 Task: Browse and select the file "key_stats" where vlc reads key-uri and keyfile-location.
Action: Mouse moved to (118, 12)
Screenshot: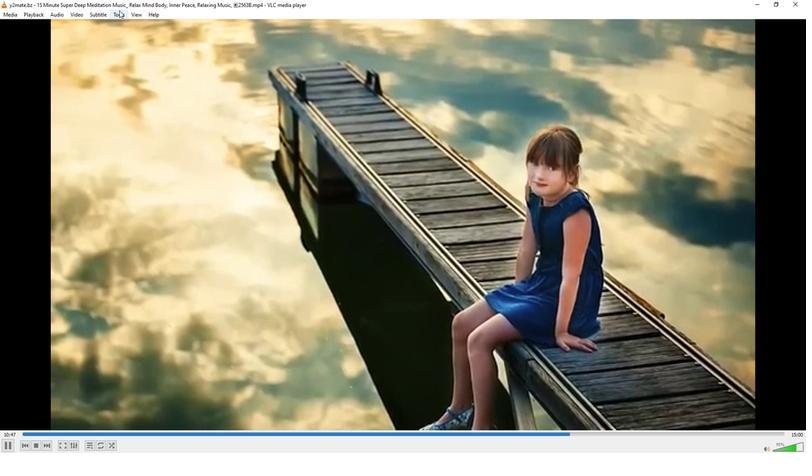 
Action: Mouse pressed left at (118, 12)
Screenshot: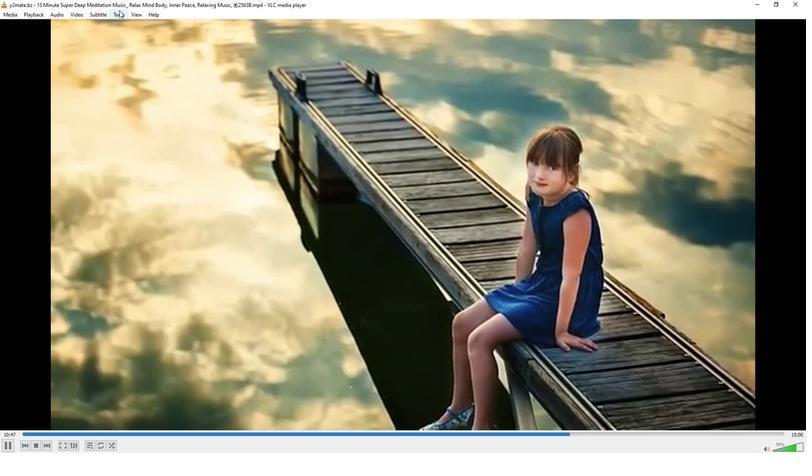 
Action: Mouse moved to (132, 116)
Screenshot: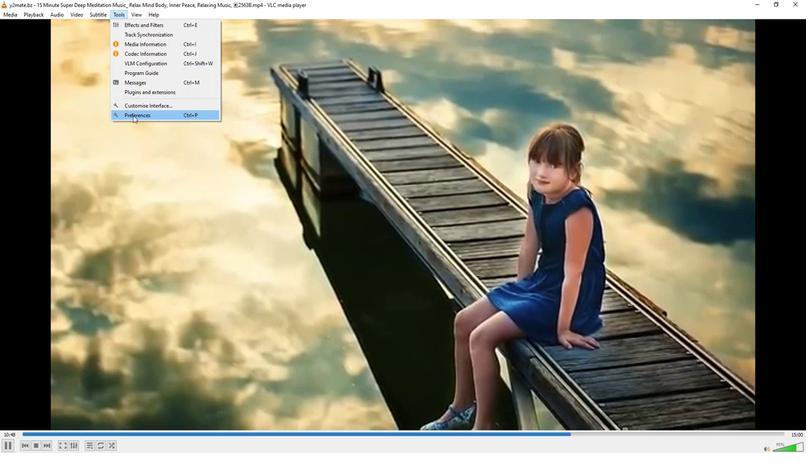 
Action: Mouse pressed left at (132, 116)
Screenshot: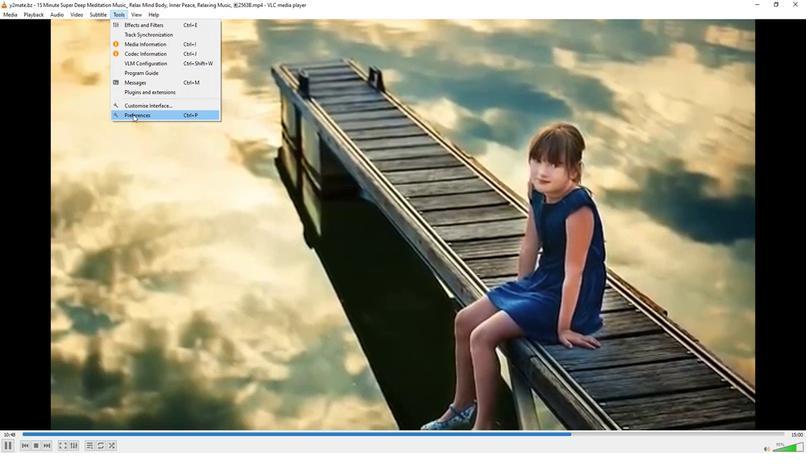 
Action: Mouse moved to (264, 369)
Screenshot: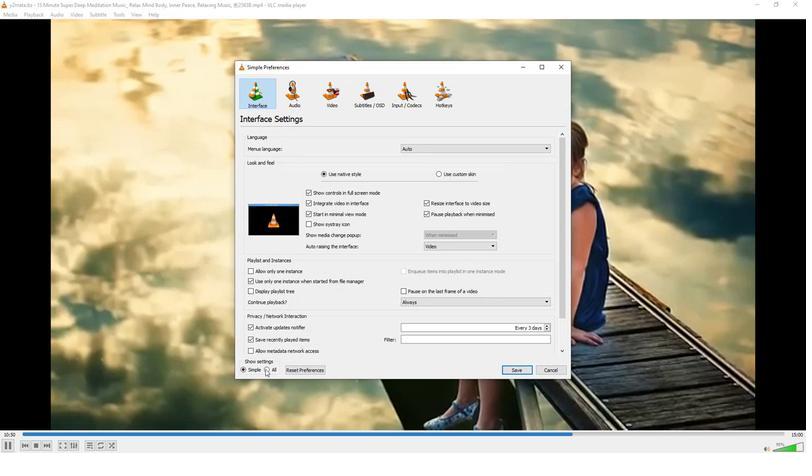 
Action: Mouse pressed left at (264, 369)
Screenshot: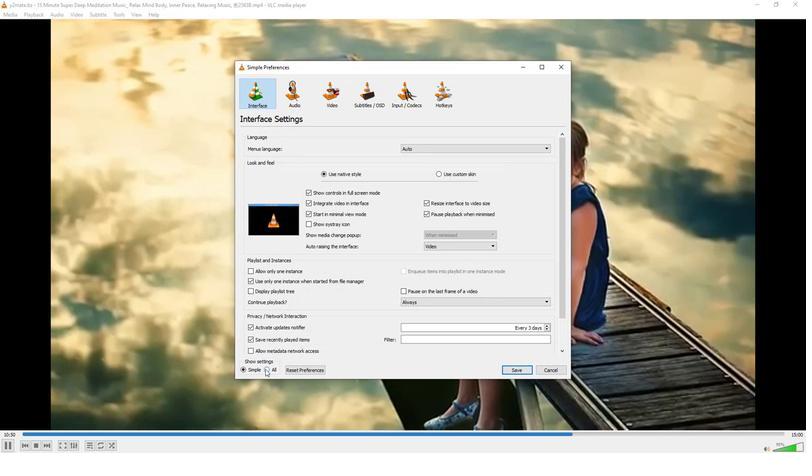 
Action: Mouse moved to (267, 333)
Screenshot: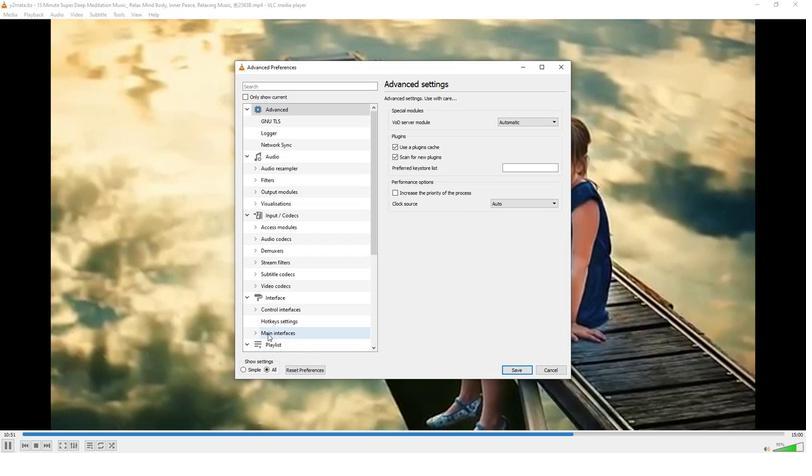 
Action: Mouse scrolled (267, 333) with delta (0, 0)
Screenshot: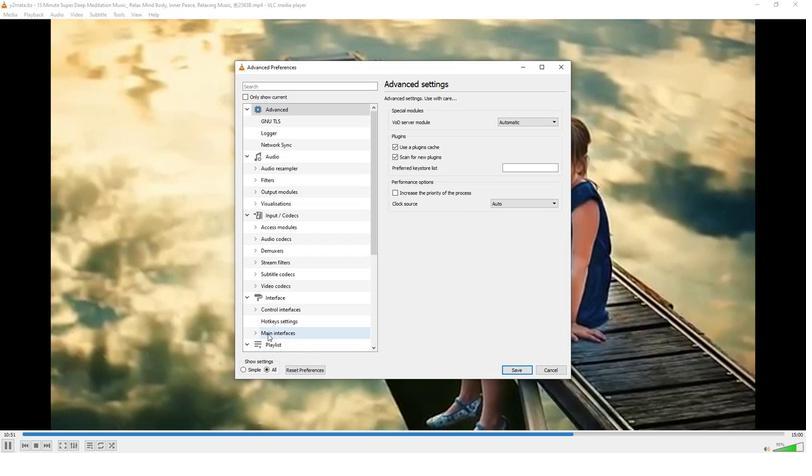 
Action: Mouse moved to (265, 330)
Screenshot: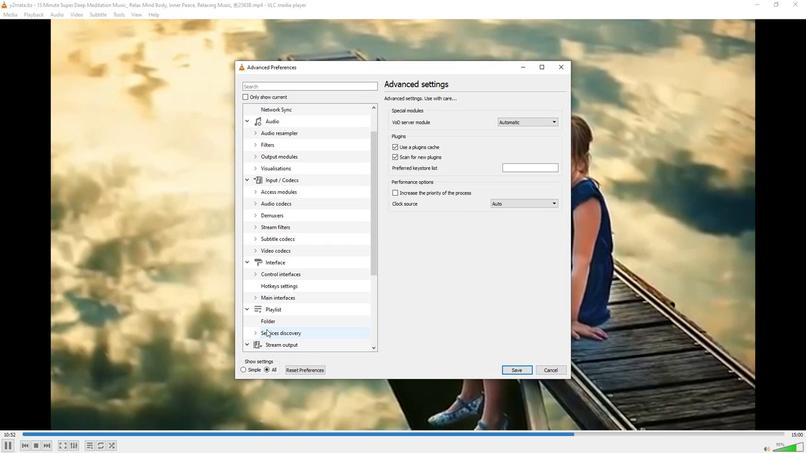 
Action: Mouse scrolled (265, 329) with delta (0, 0)
Screenshot: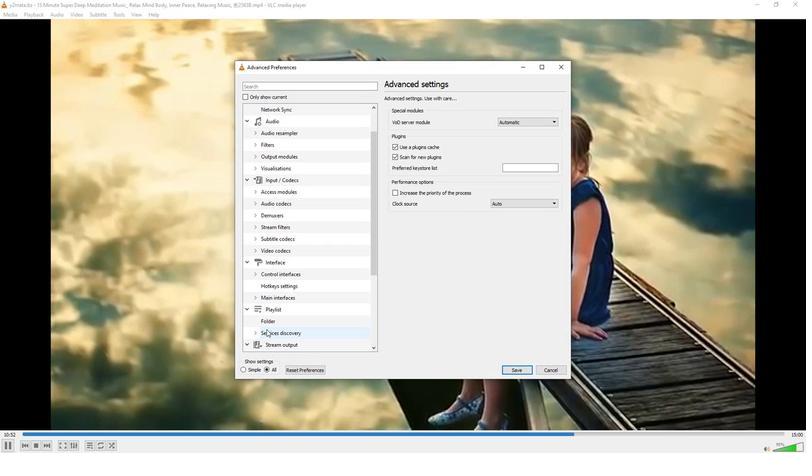 
Action: Mouse moved to (257, 323)
Screenshot: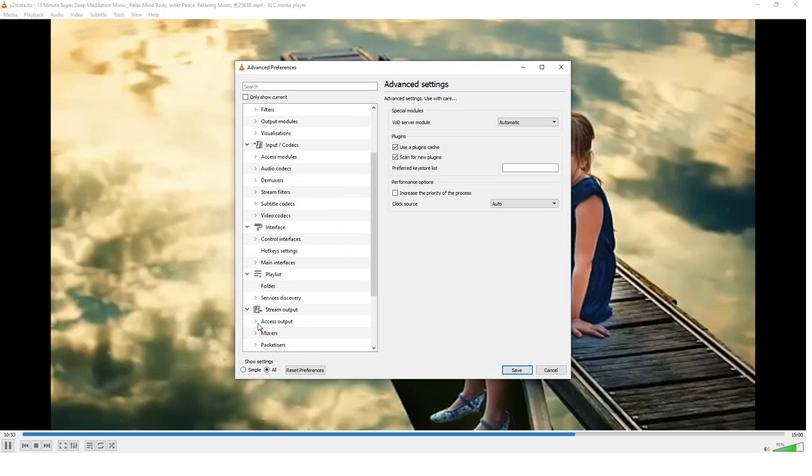
Action: Mouse pressed left at (257, 323)
Screenshot: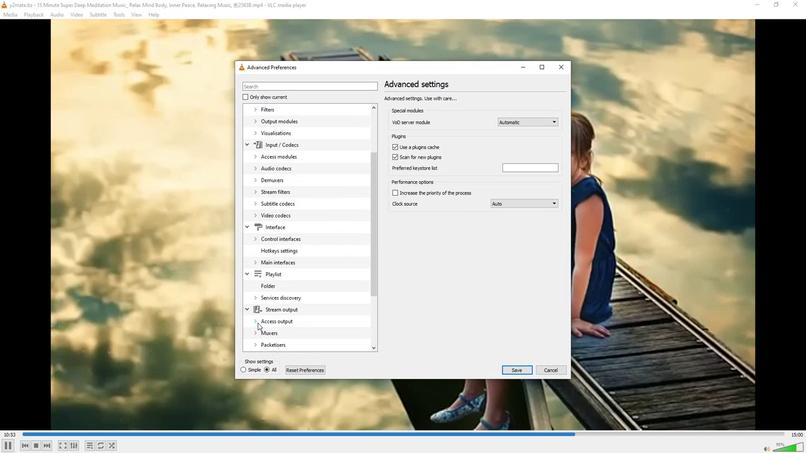 
Action: Mouse moved to (269, 341)
Screenshot: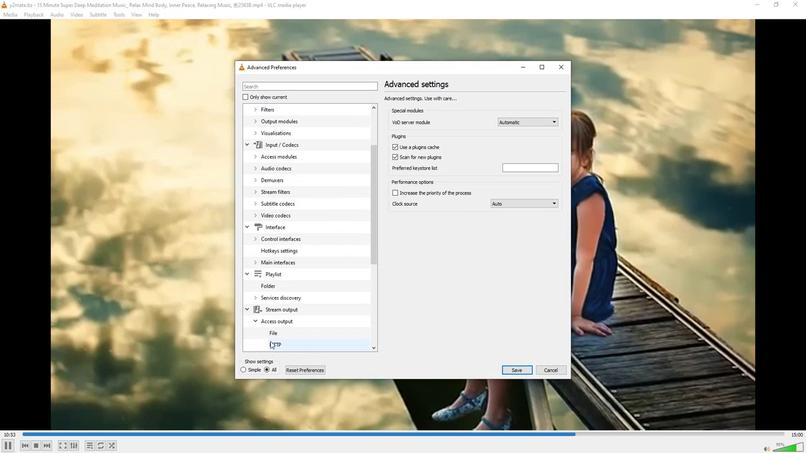 
Action: Mouse scrolled (269, 340) with delta (0, 0)
Screenshot: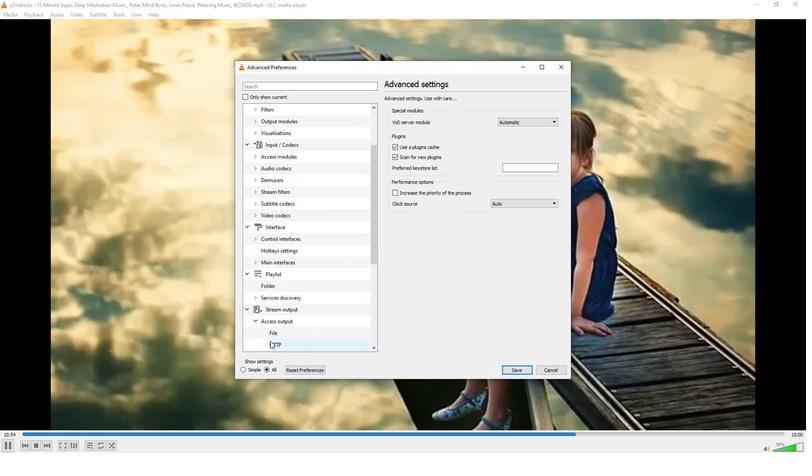 
Action: Mouse moved to (270, 319)
Screenshot: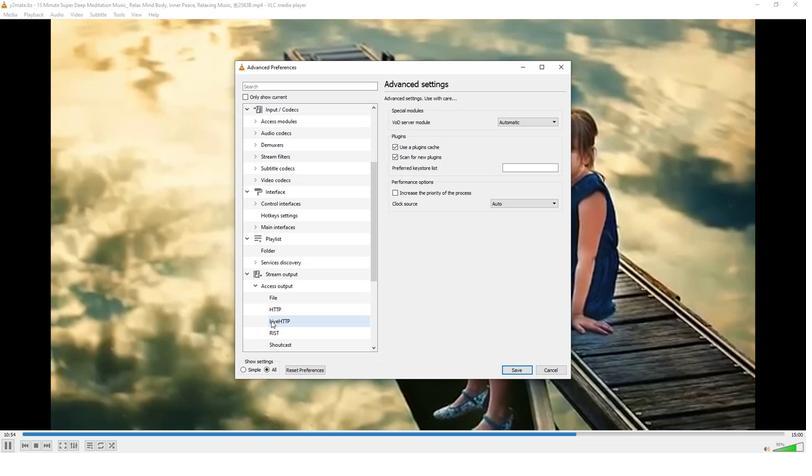 
Action: Mouse pressed left at (270, 319)
Screenshot: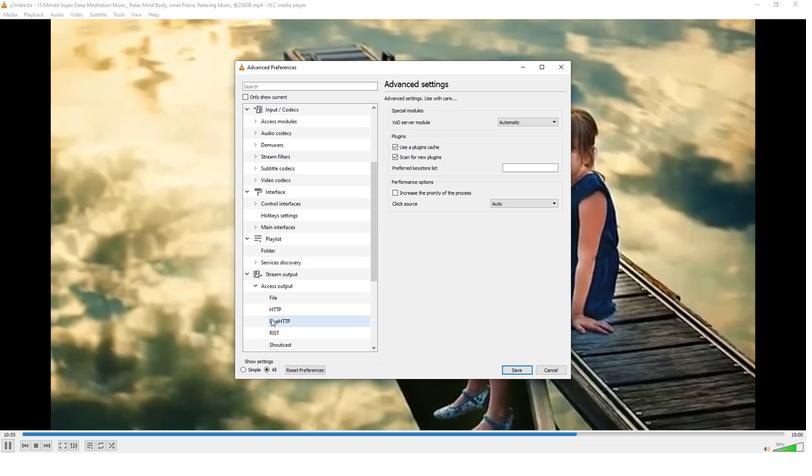 
Action: Mouse moved to (543, 242)
Screenshot: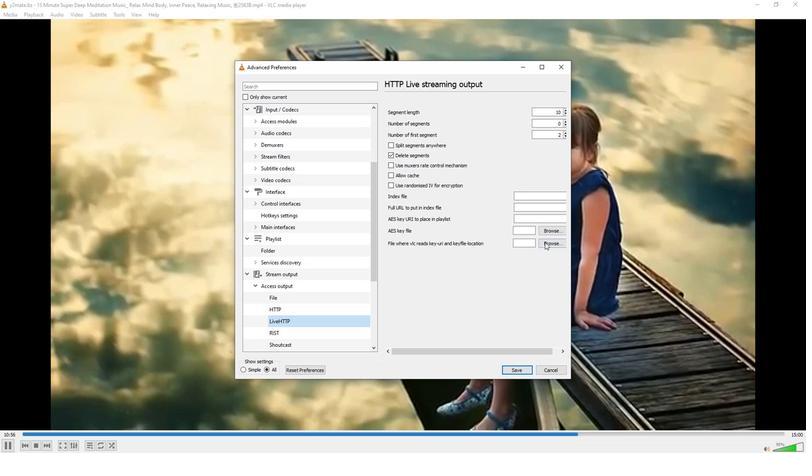 
Action: Mouse pressed left at (543, 242)
Screenshot: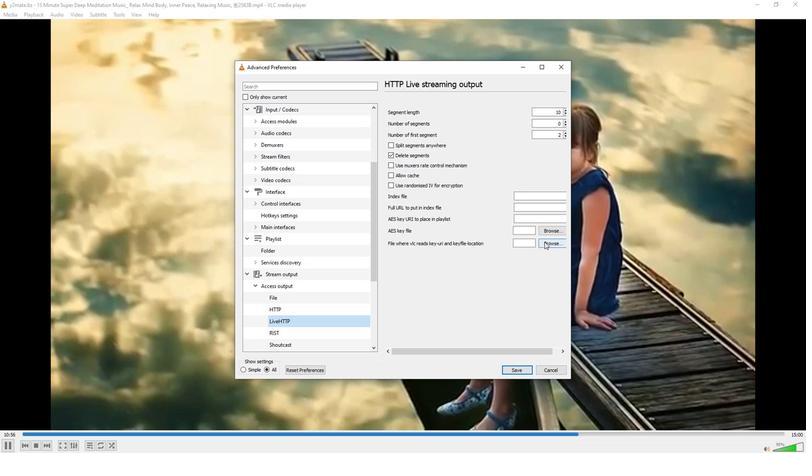 
Action: Mouse moved to (263, 125)
Screenshot: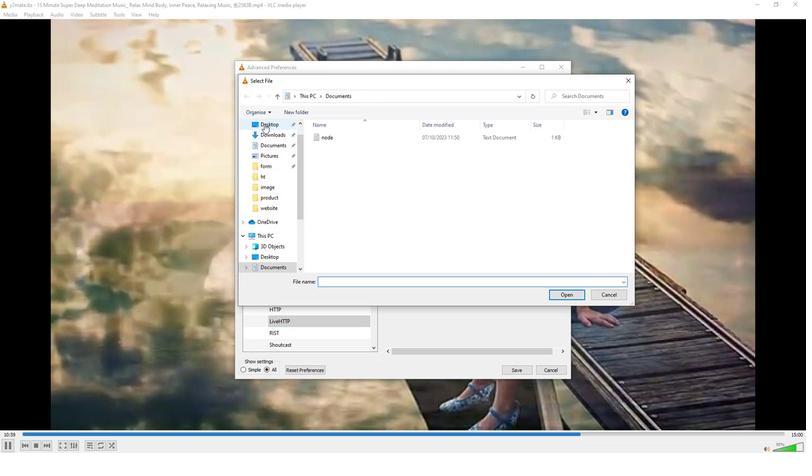 
Action: Mouse pressed left at (263, 125)
Screenshot: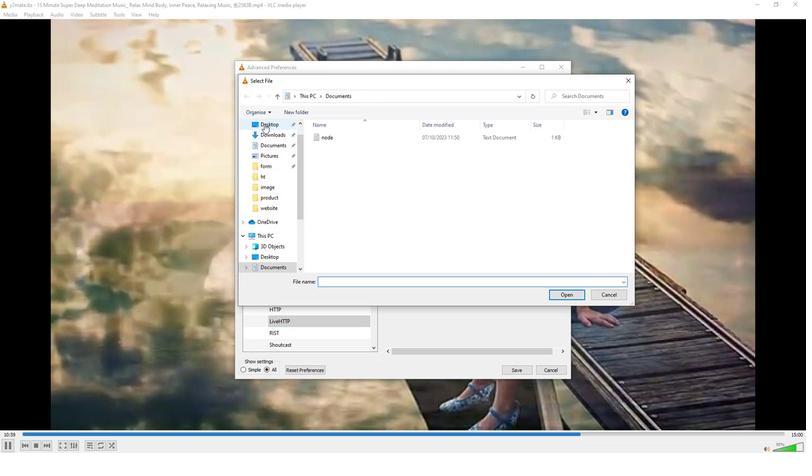 
Action: Mouse moved to (345, 284)
Screenshot: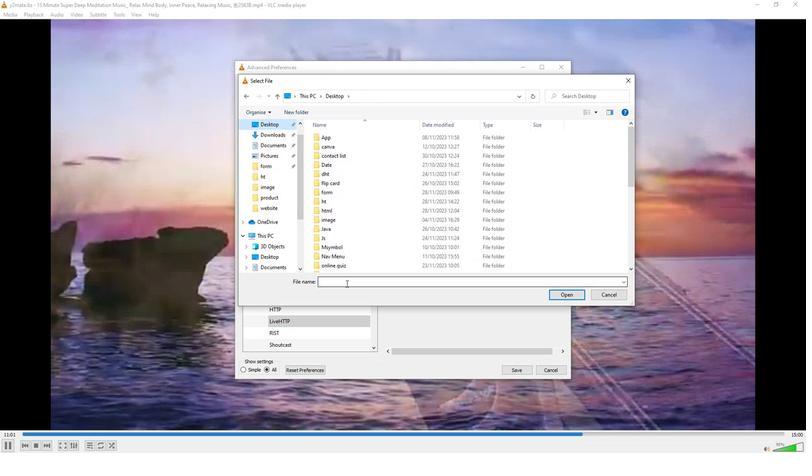
Action: Mouse pressed left at (345, 284)
Screenshot: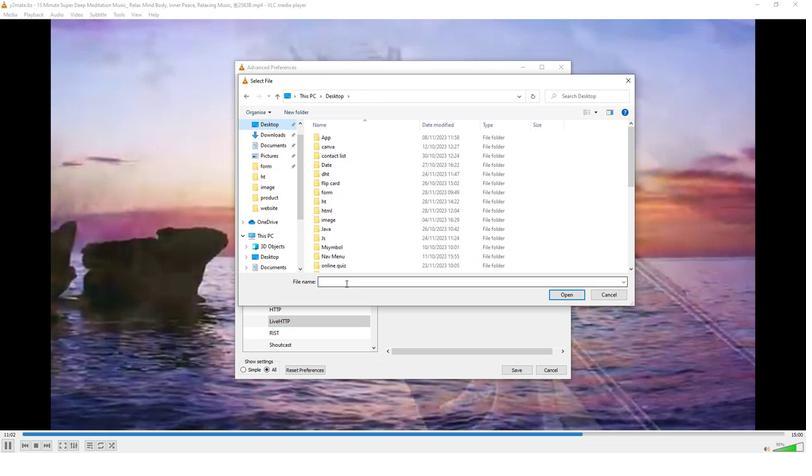 
Action: Mouse moved to (344, 284)
Screenshot: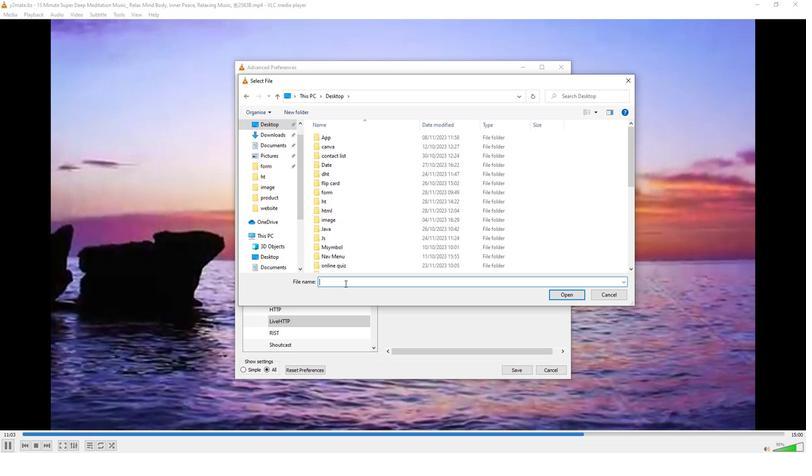 
Action: Key pressed k
Screenshot: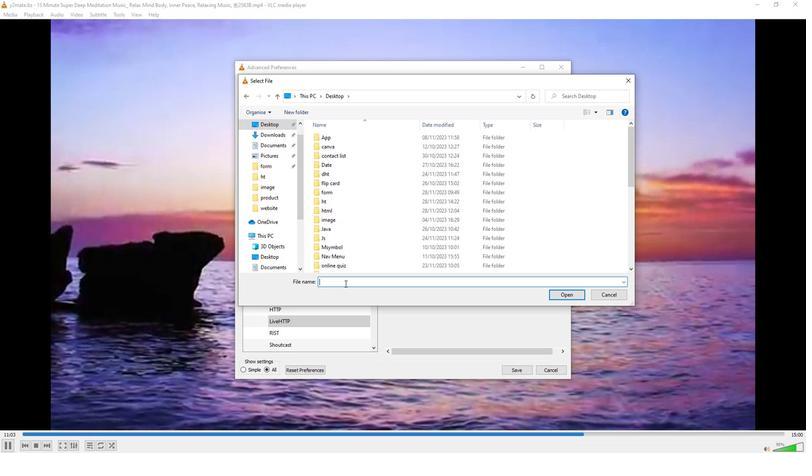 
Action: Mouse moved to (347, 289)
Screenshot: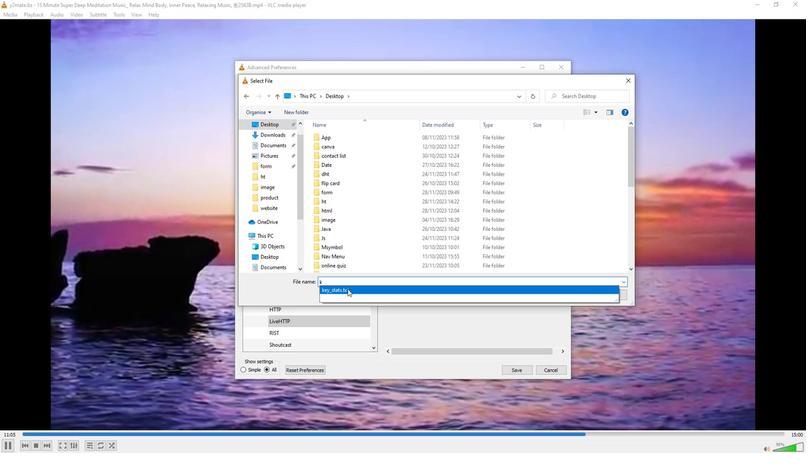 
Action: Mouse pressed left at (347, 289)
Screenshot: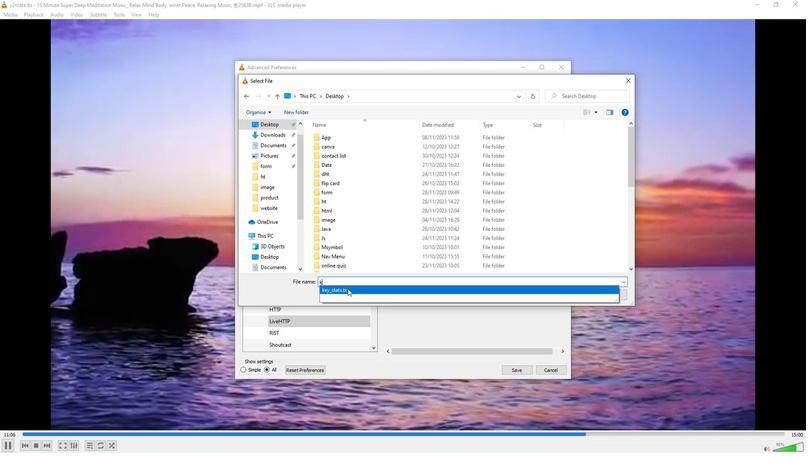 
Action: Mouse moved to (568, 294)
Screenshot: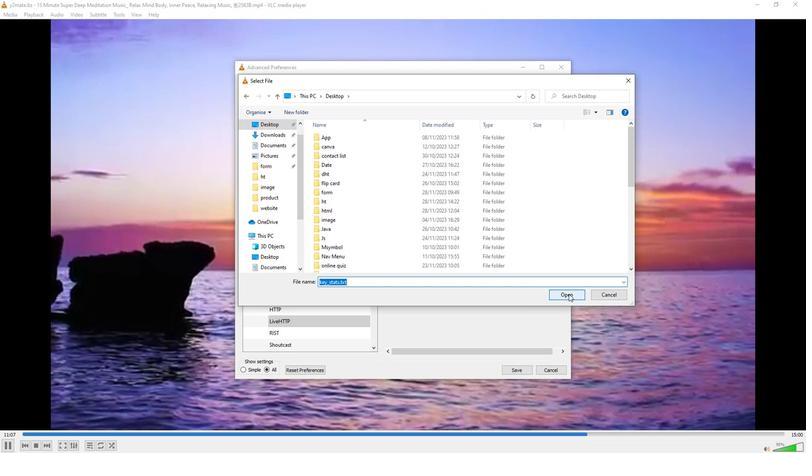 
Action: Mouse pressed left at (568, 294)
Screenshot: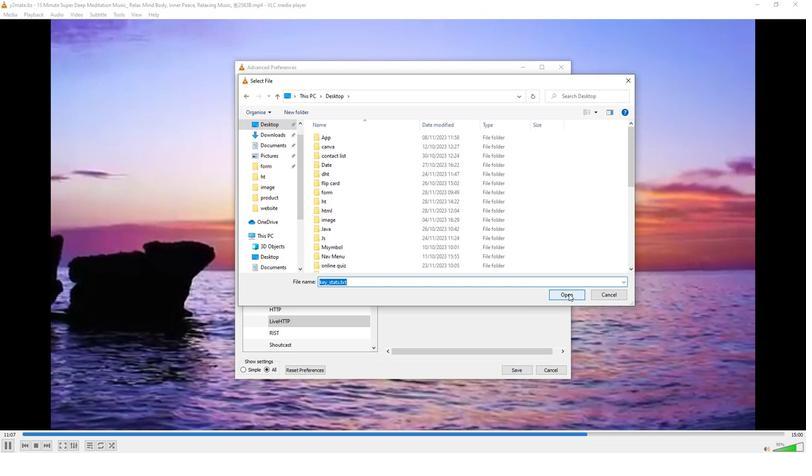 
Action: Mouse moved to (487, 264)
Screenshot: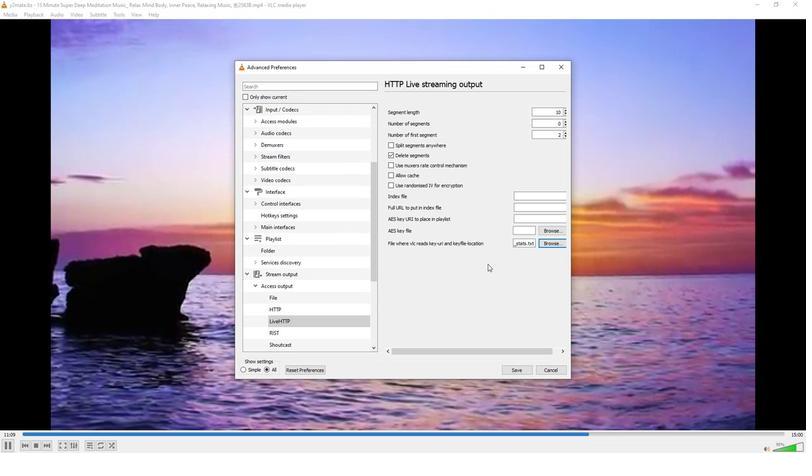 
